 Task: Arrange a 60-minute meeting to evaluate marketing campaign performance.
Action: Mouse moved to (44, 145)
Screenshot: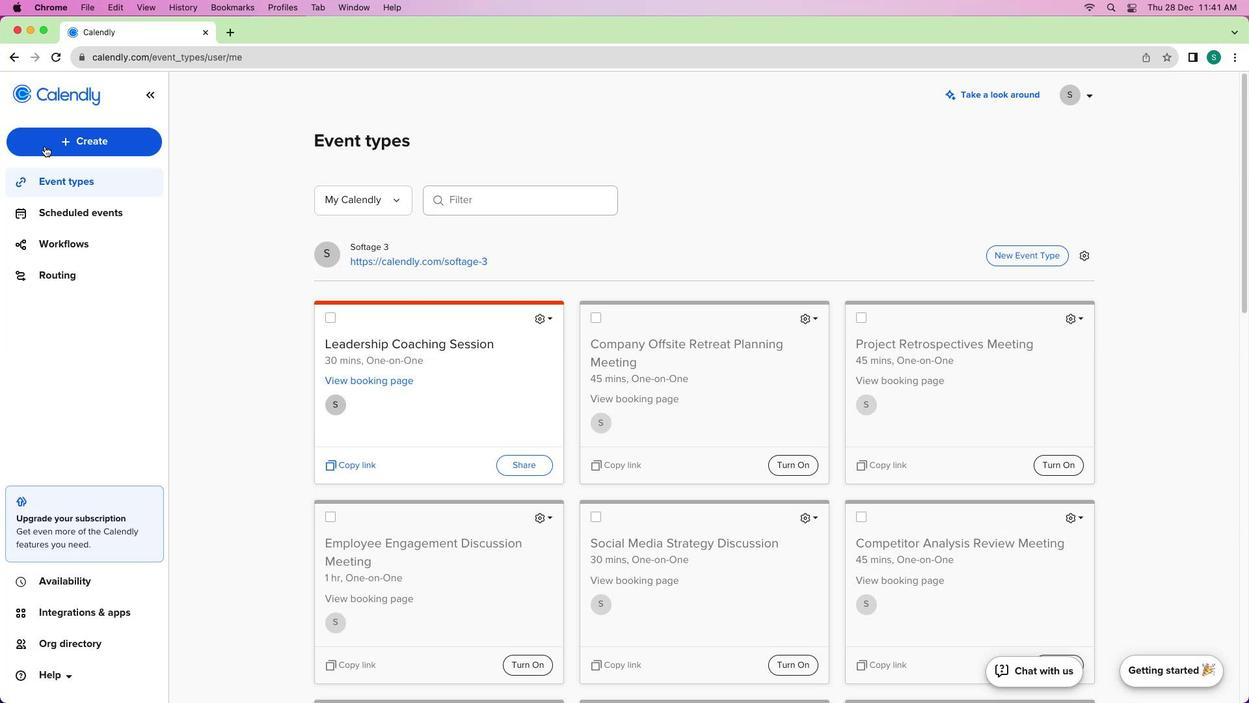 
Action: Mouse pressed left at (44, 145)
Screenshot: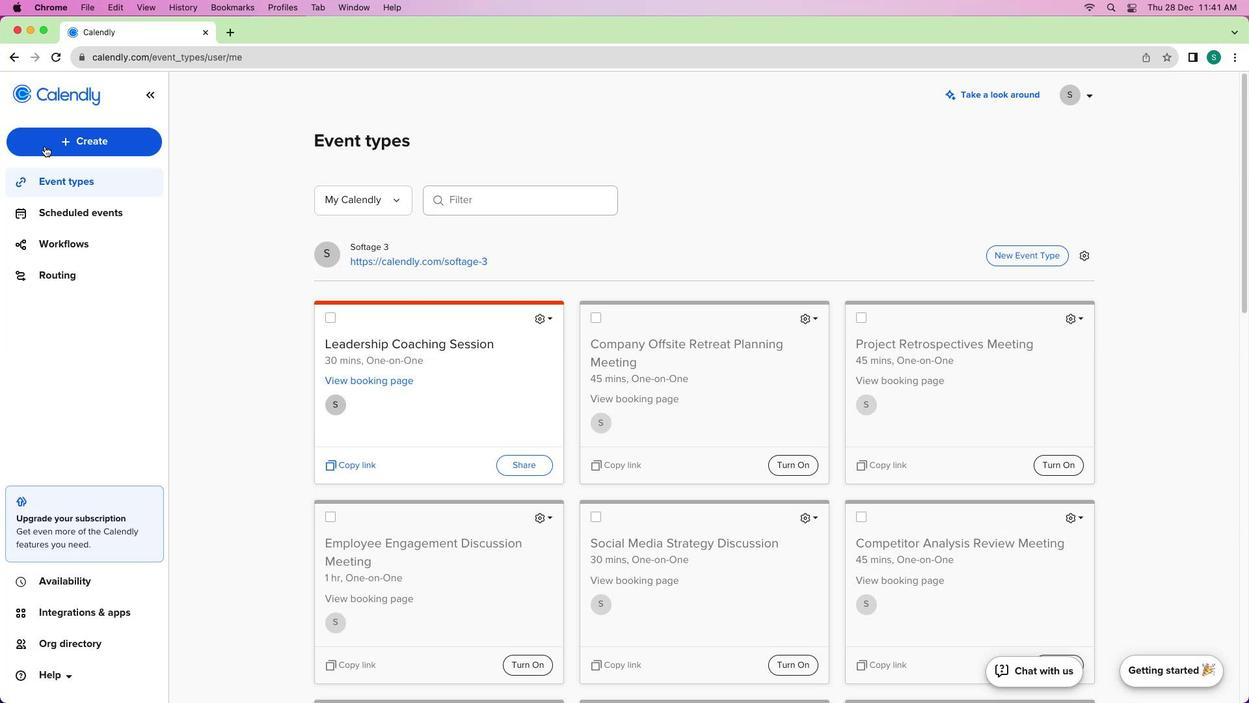 
Action: Mouse moved to (48, 145)
Screenshot: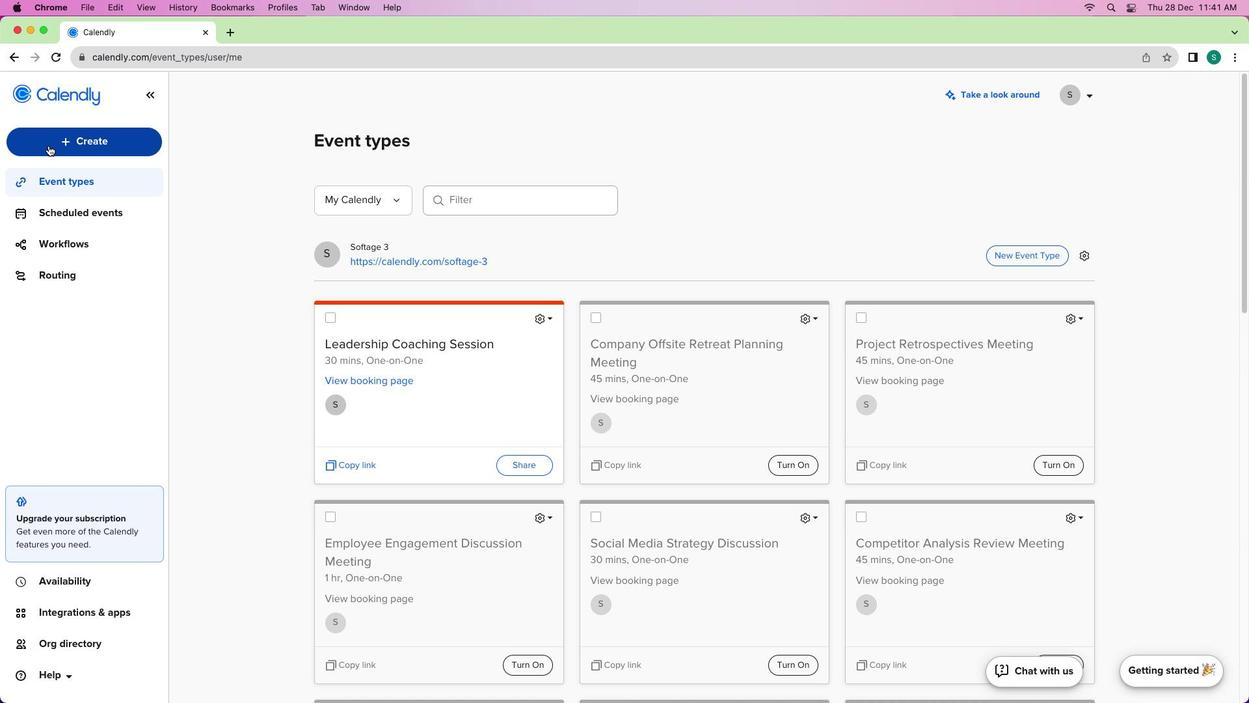 
Action: Mouse pressed left at (48, 145)
Screenshot: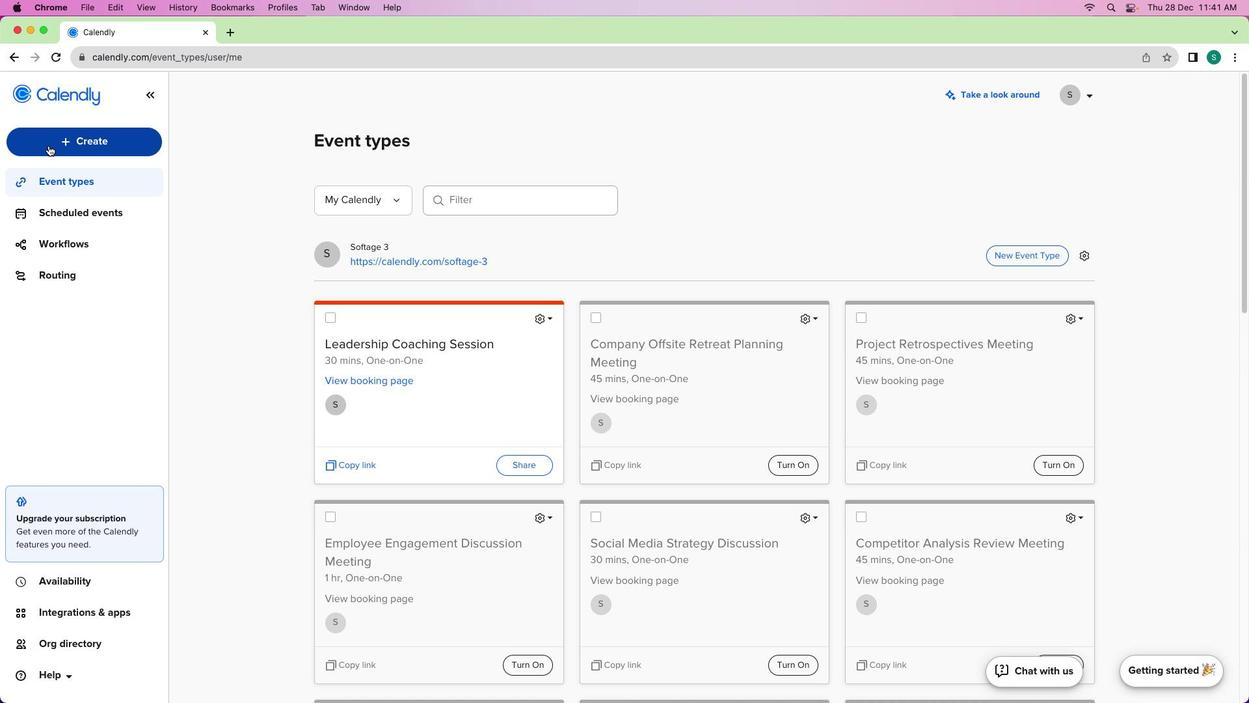 
Action: Mouse moved to (62, 183)
Screenshot: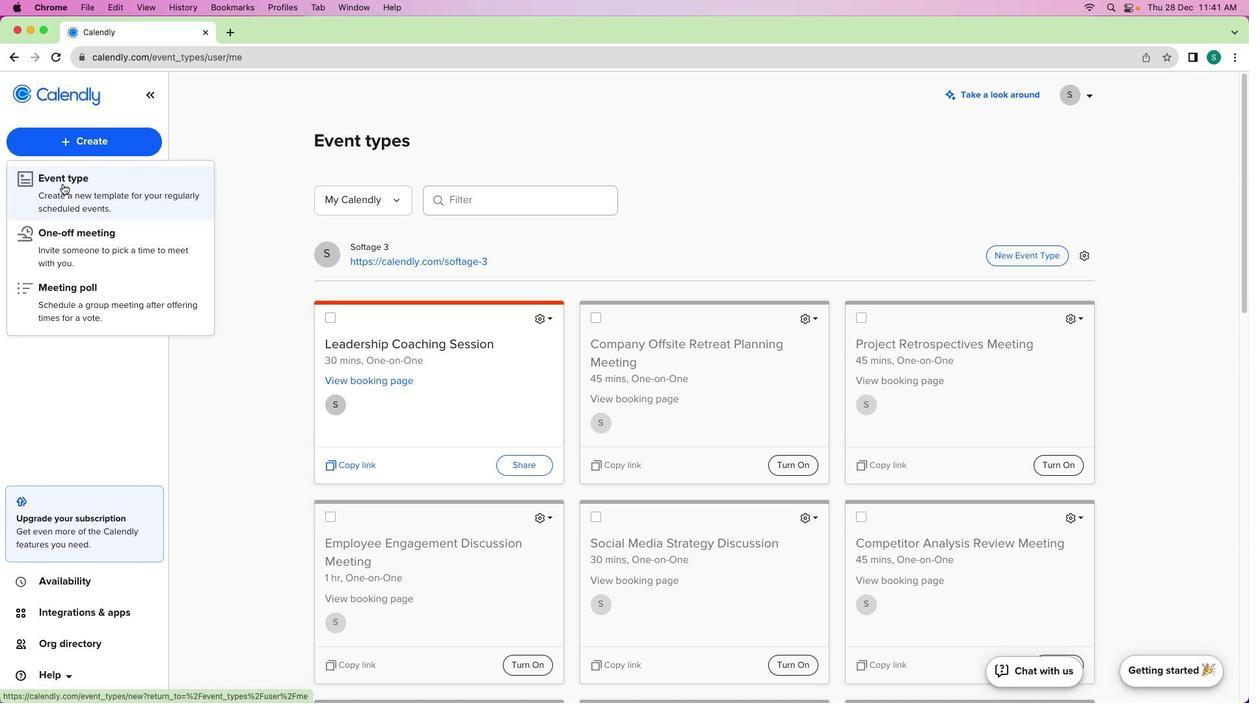 
Action: Mouse pressed left at (62, 183)
Screenshot: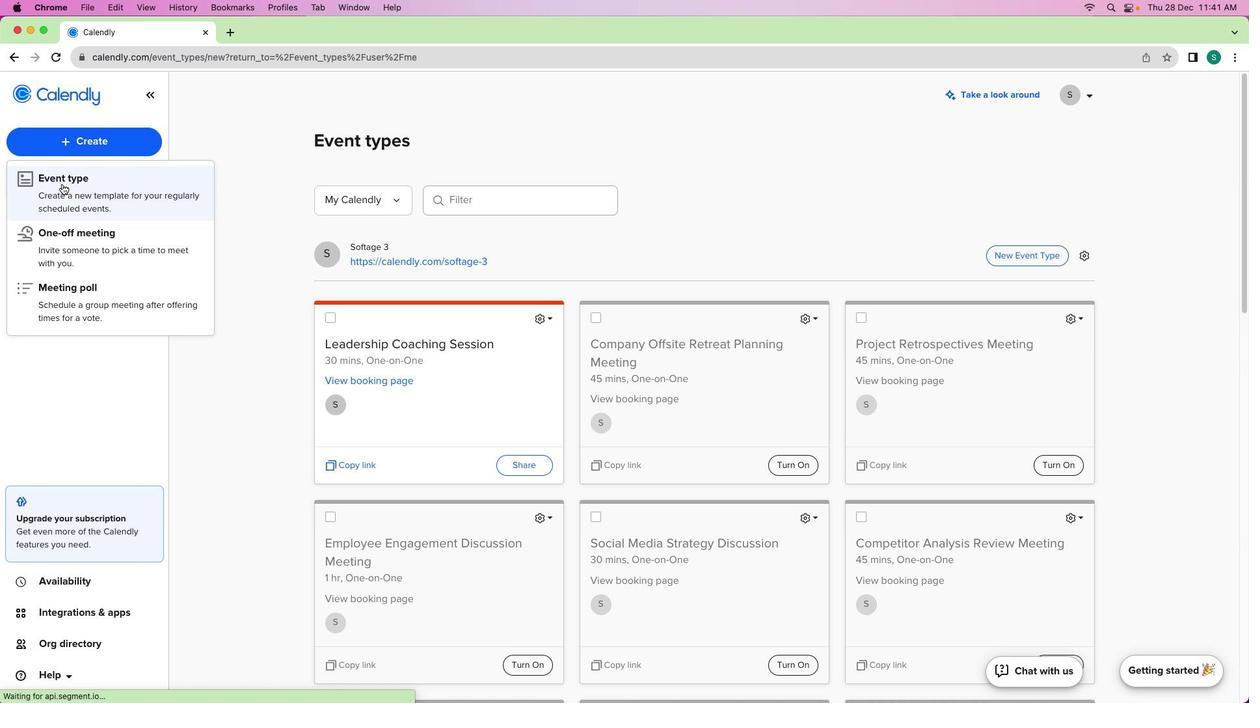 
Action: Mouse moved to (426, 257)
Screenshot: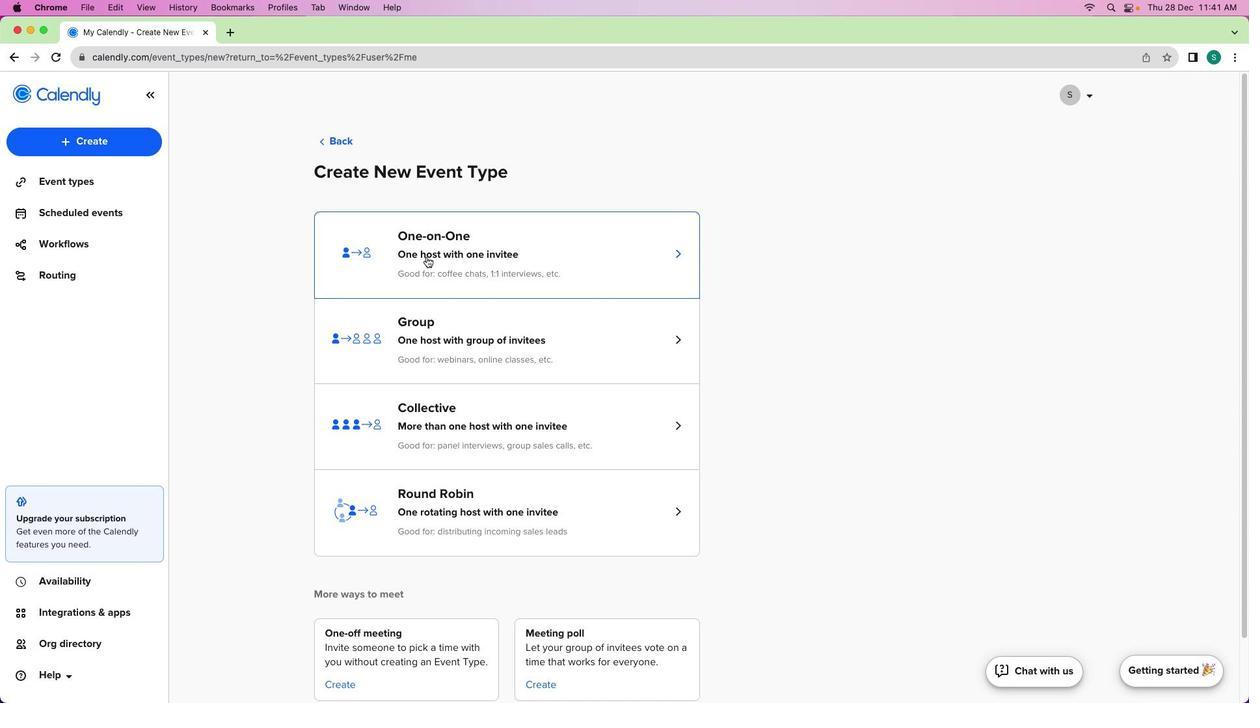 
Action: Mouse pressed left at (426, 257)
Screenshot: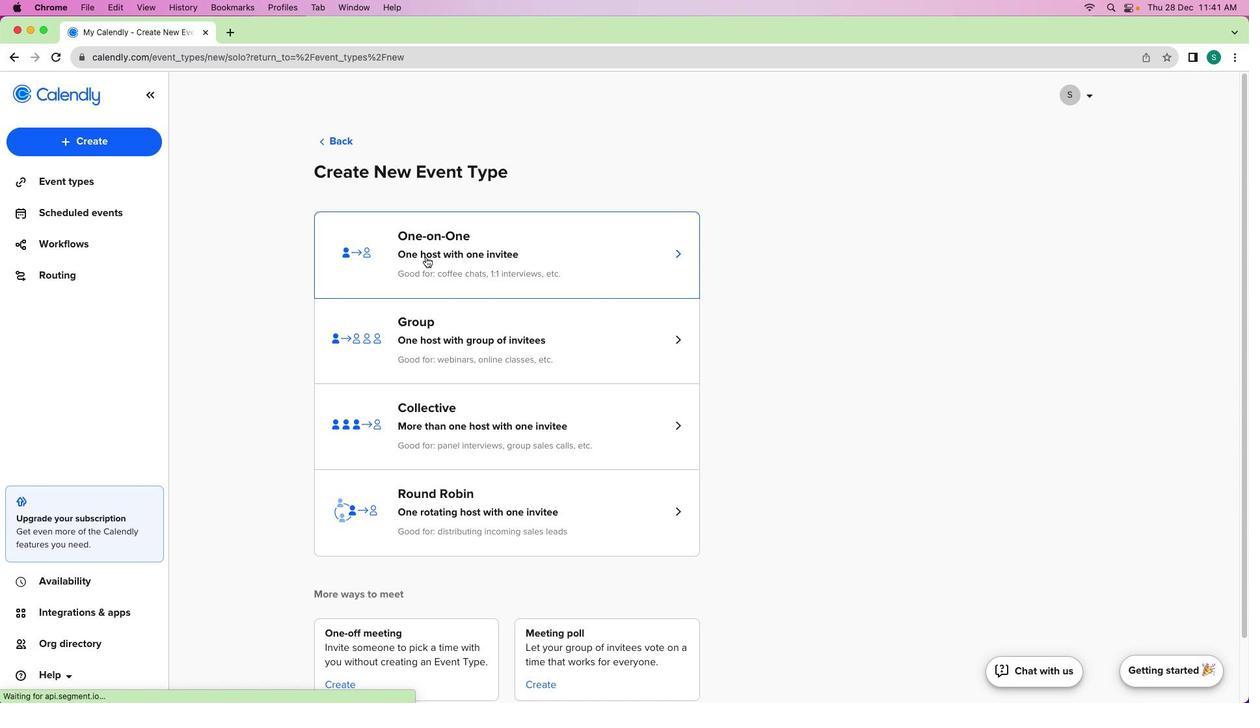
Action: Mouse moved to (116, 197)
Screenshot: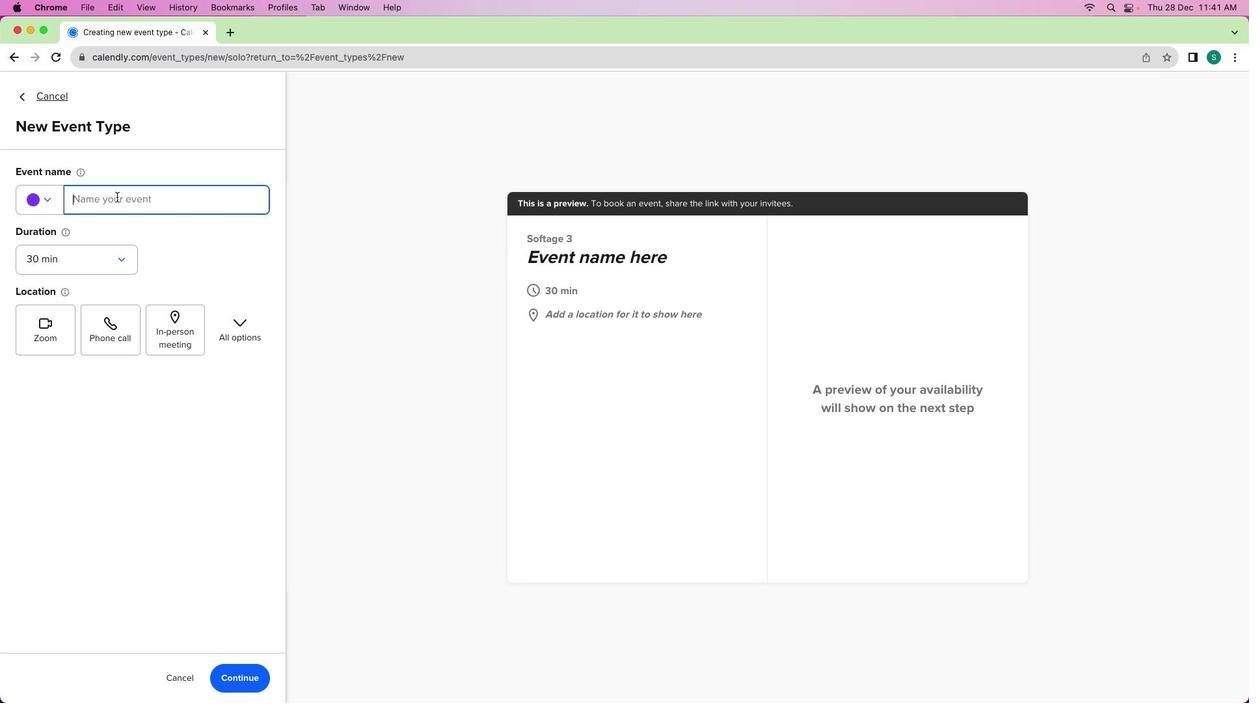 
Action: Mouse pressed left at (116, 197)
Screenshot: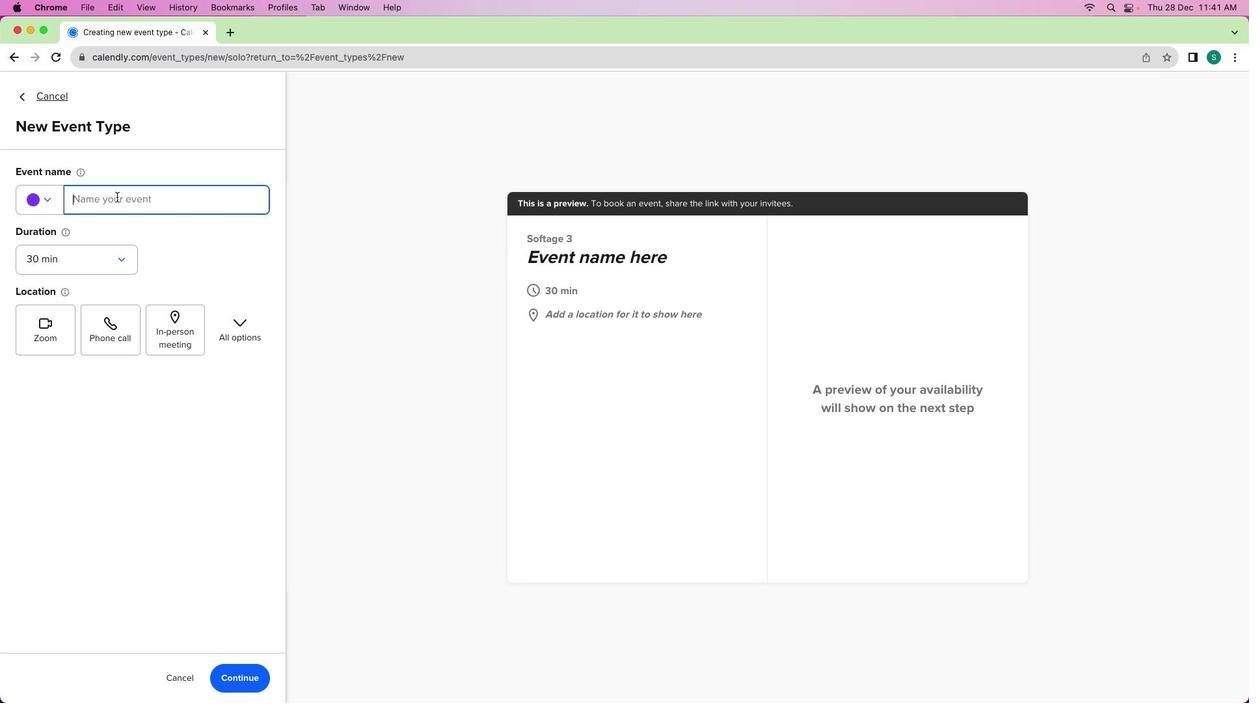 
Action: Mouse moved to (117, 197)
Screenshot: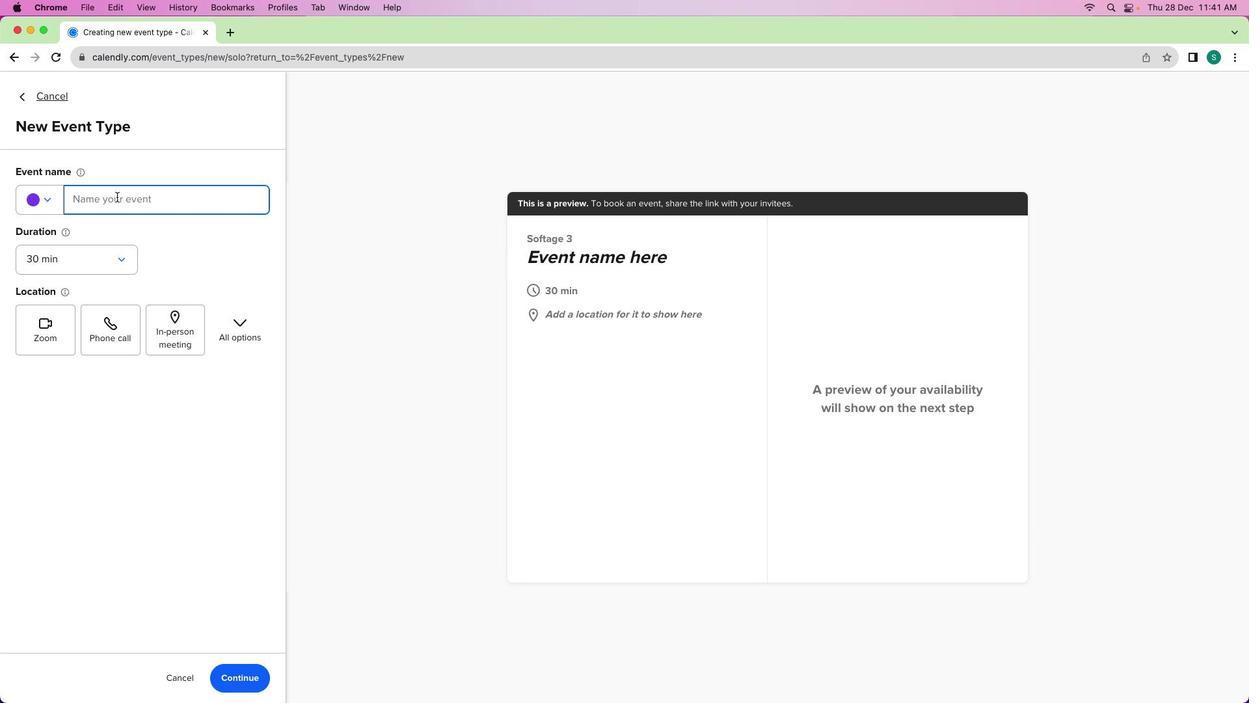 
Action: Key pressed Key.shift'M''a''r''k''e''t''i''n''g'Key.spaceKey.shift'C''a''m''p''a''i''g''n'Key.spaceKey.shift'P''e''r''f''o''r''m''a''n''c''e'Key.spaceKey.shift'E''v''a''l''u''a''t''i''o''n'Key.spaceKey.shift'M''e''e''t''i''n''g'
Screenshot: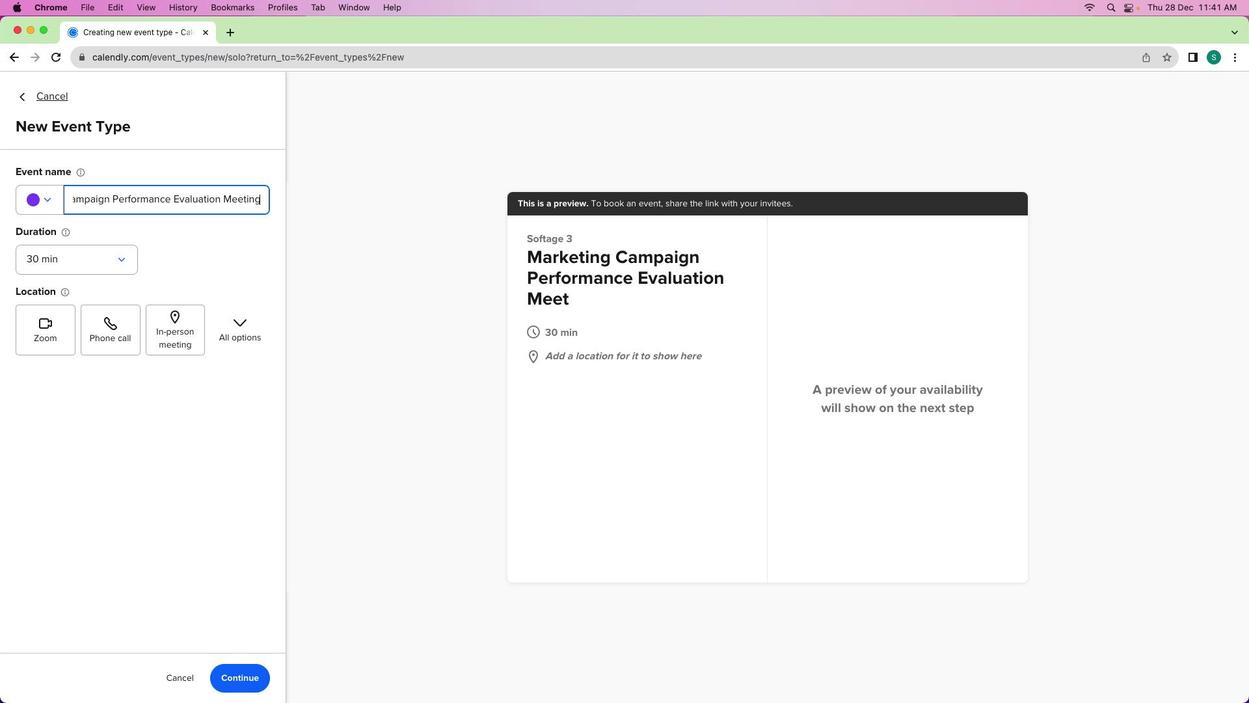 
Action: Mouse moved to (123, 266)
Screenshot: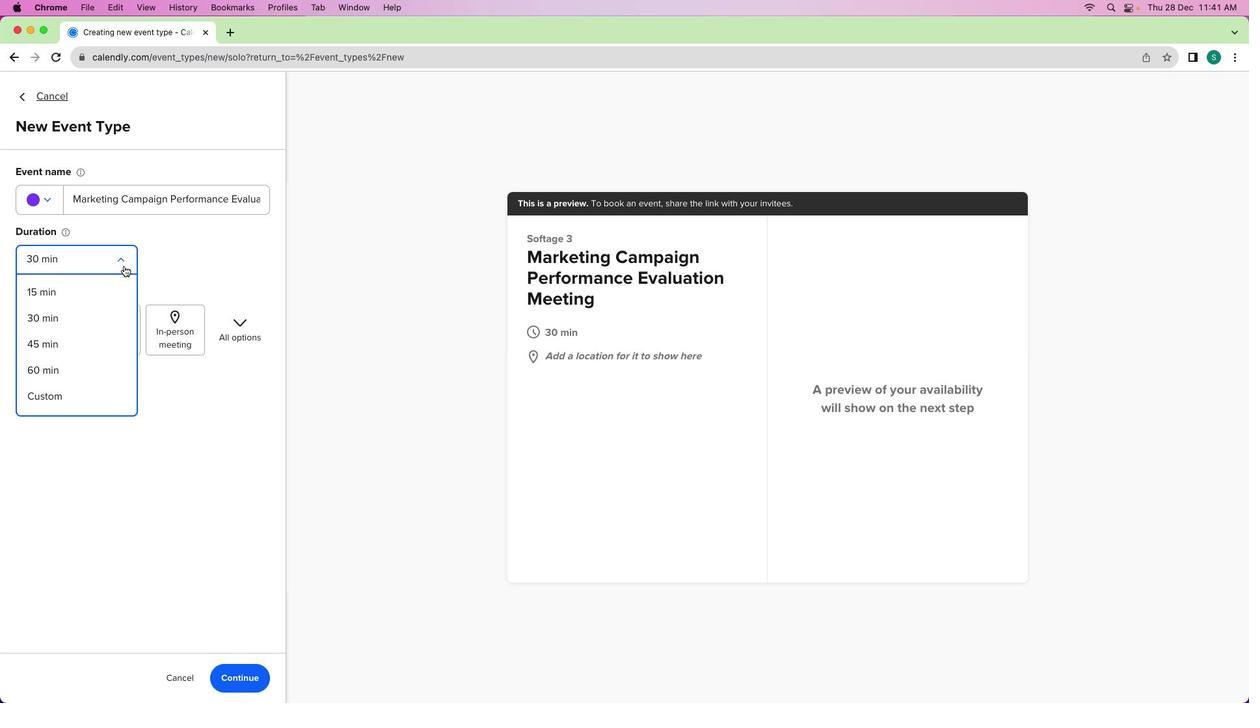 
Action: Mouse pressed left at (123, 266)
Screenshot: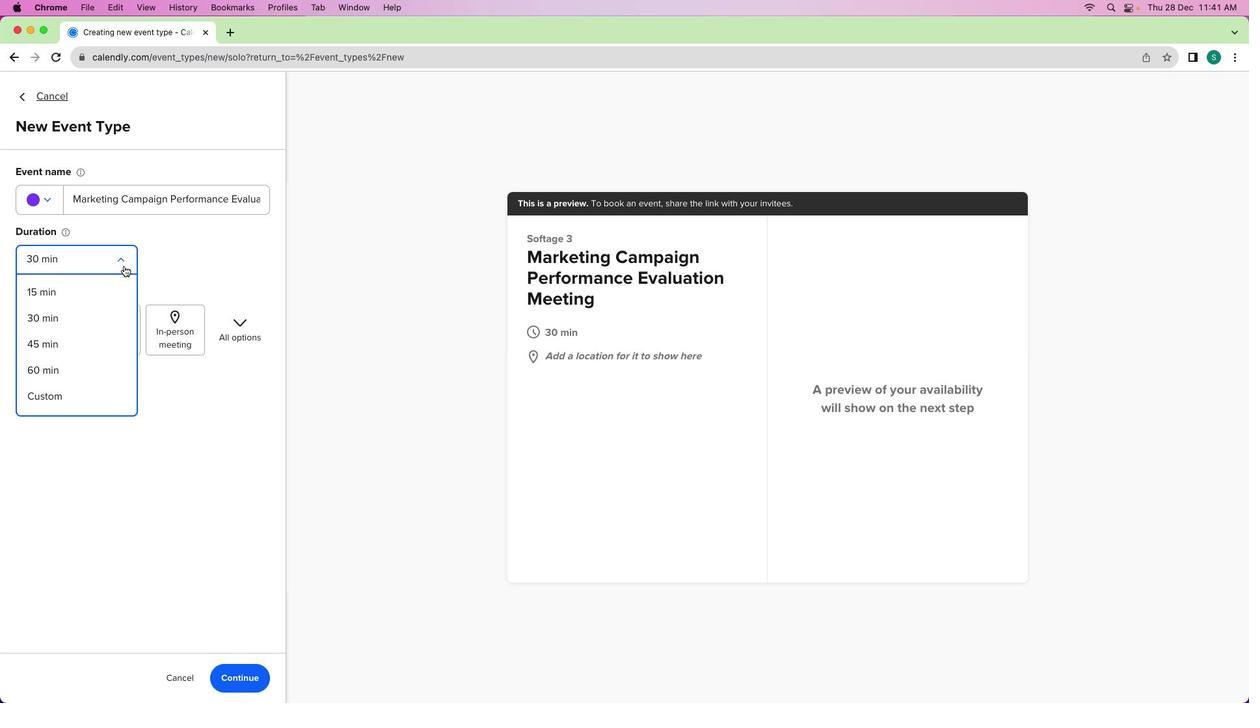 
Action: Mouse moved to (69, 363)
Screenshot: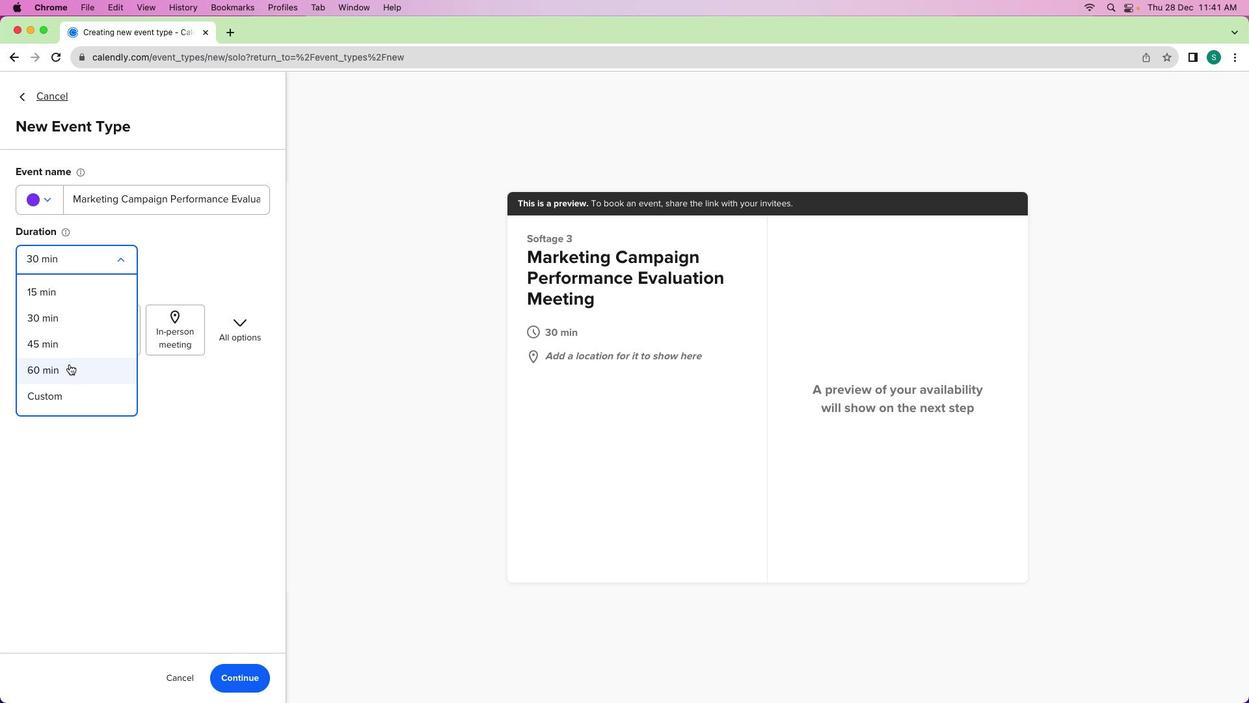 
Action: Mouse pressed left at (69, 363)
Screenshot: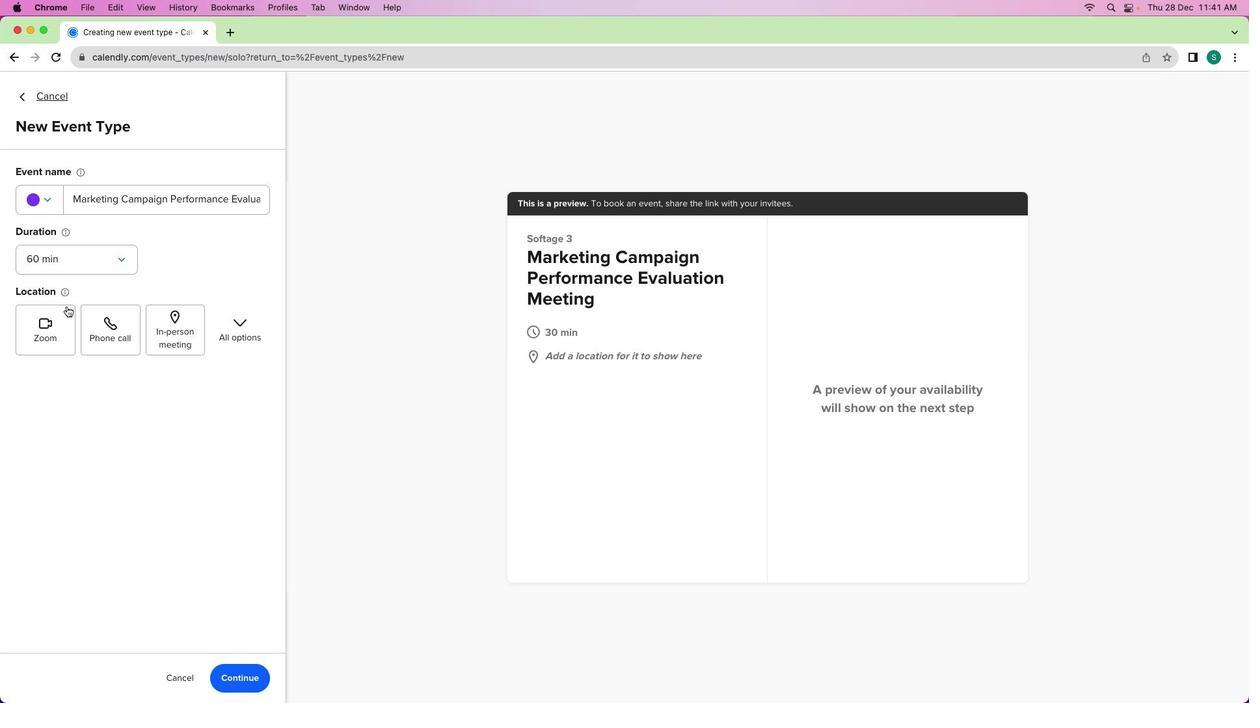 
Action: Mouse moved to (41, 203)
Screenshot: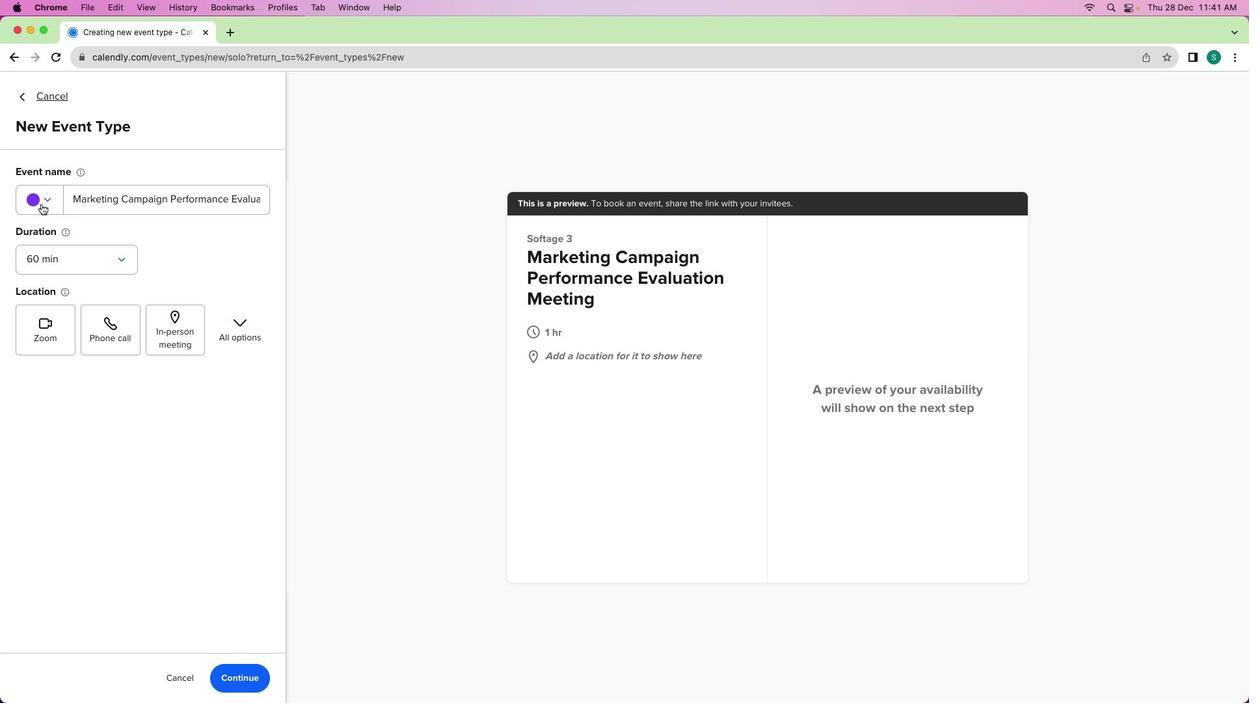 
Action: Mouse pressed left at (41, 203)
Screenshot: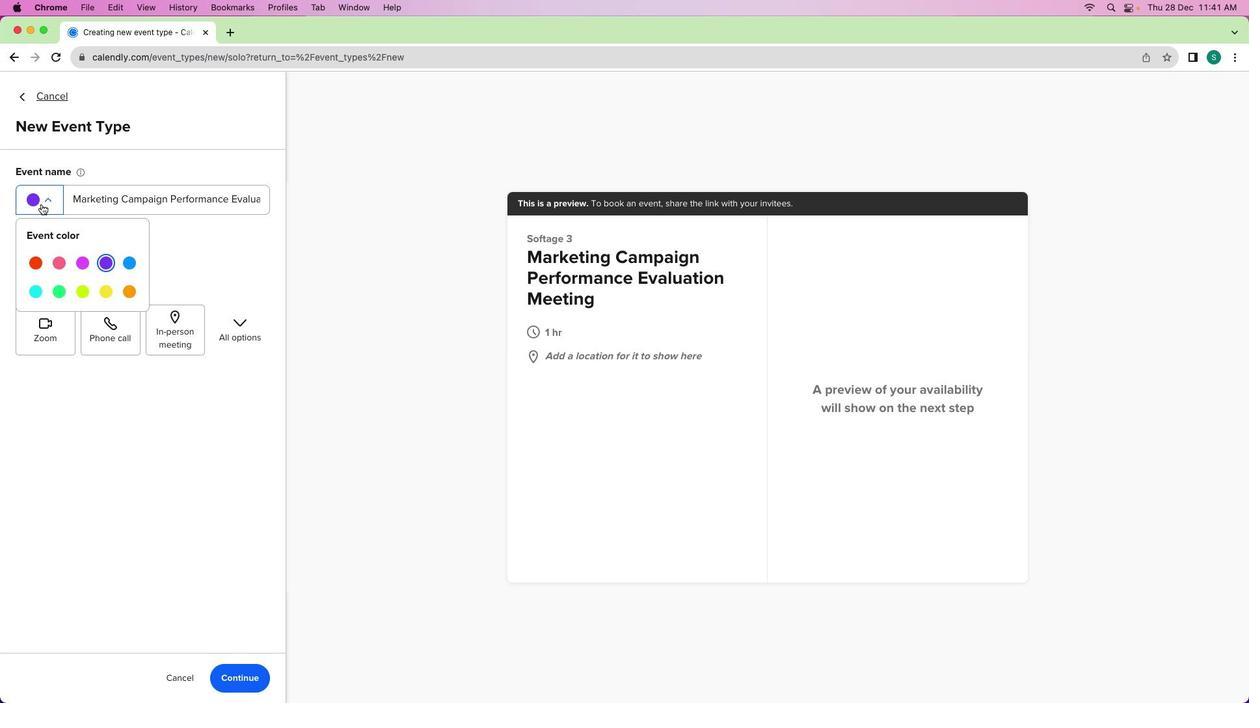 
Action: Mouse moved to (136, 292)
Screenshot: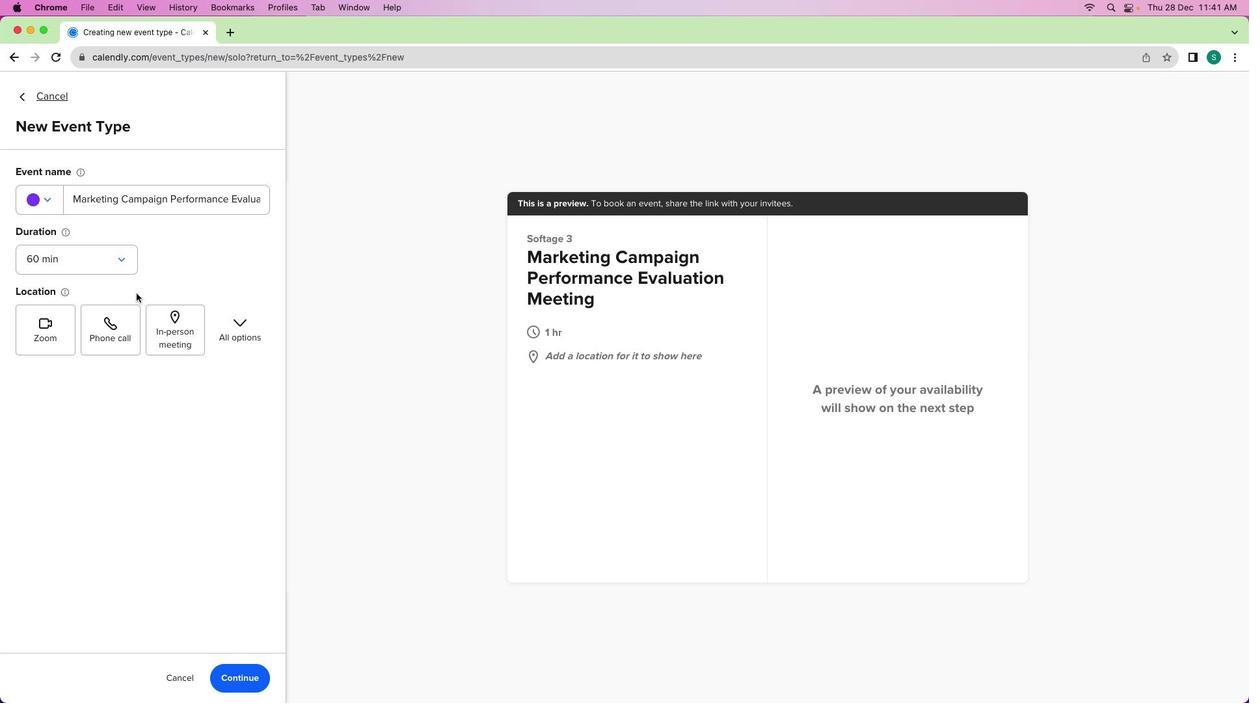 
Action: Mouse pressed left at (136, 292)
Screenshot: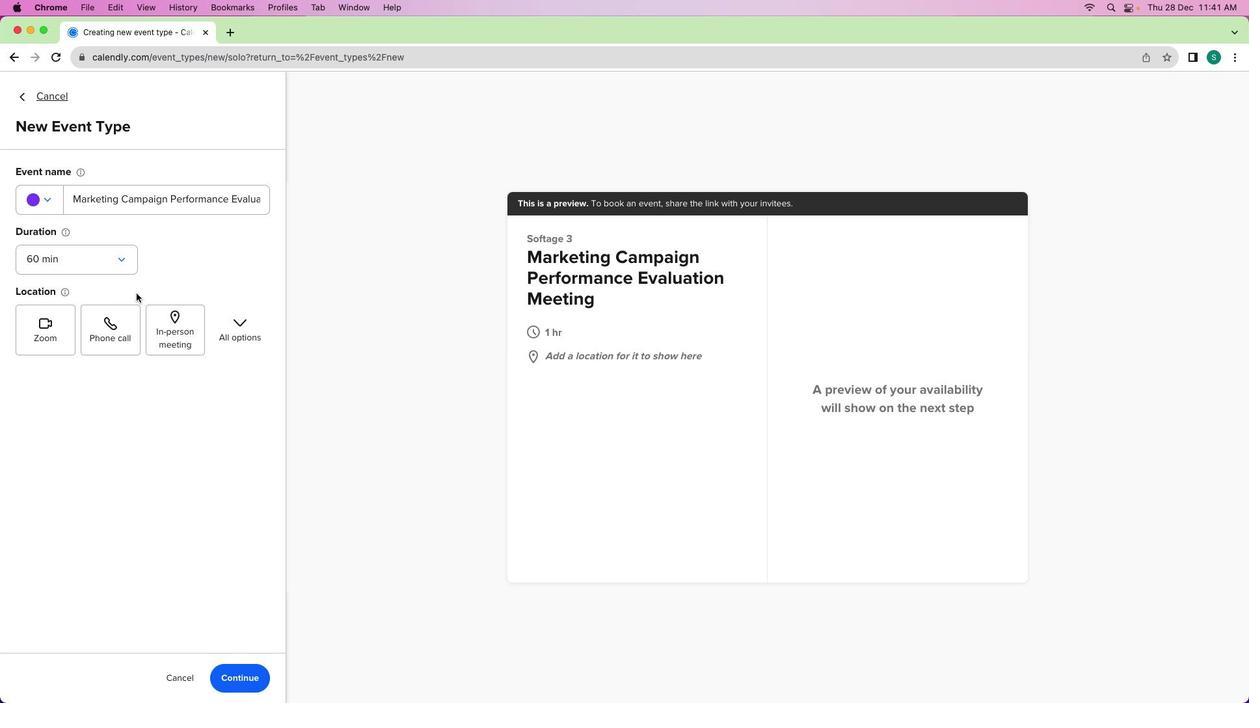 
Action: Mouse moved to (45, 199)
Screenshot: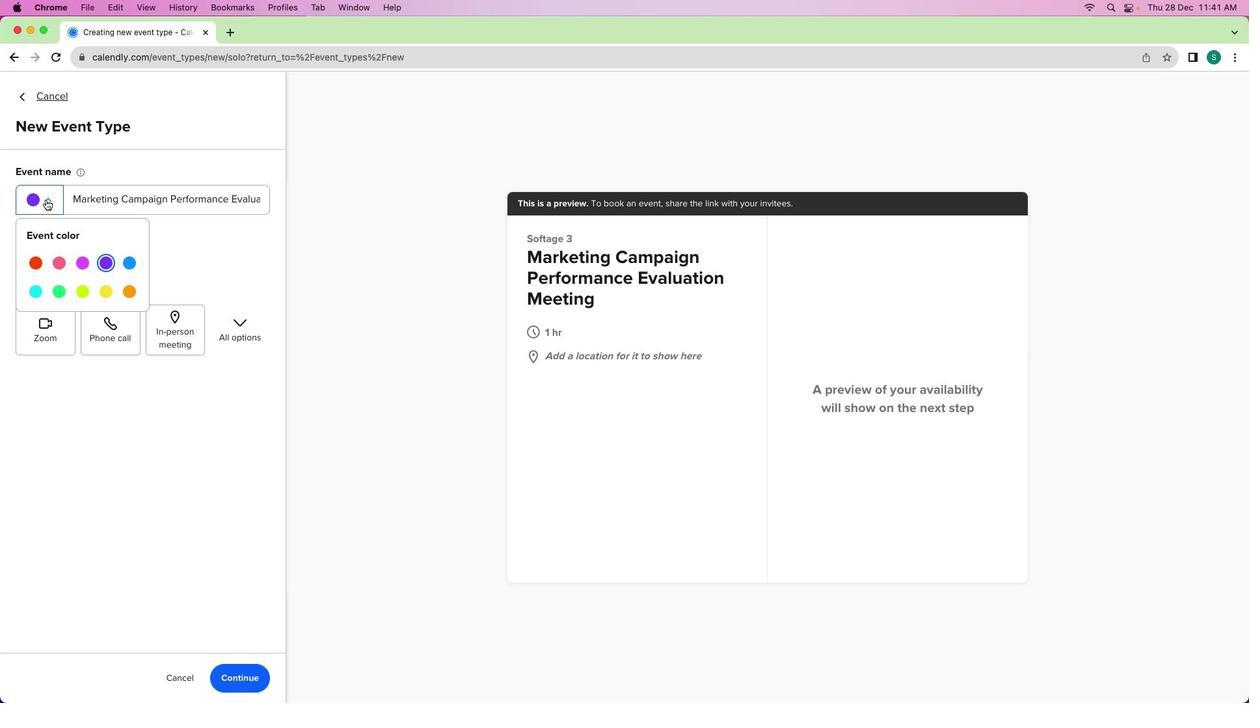
Action: Mouse pressed left at (45, 199)
Screenshot: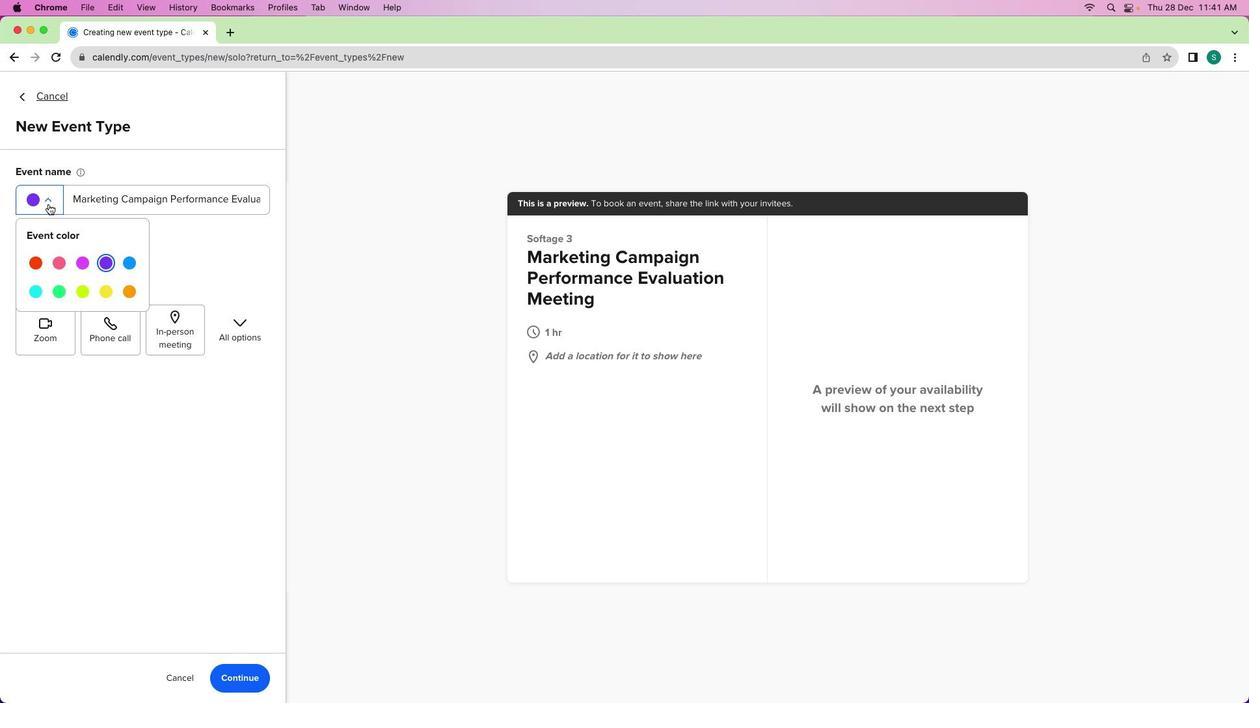 
Action: Mouse moved to (126, 294)
Screenshot: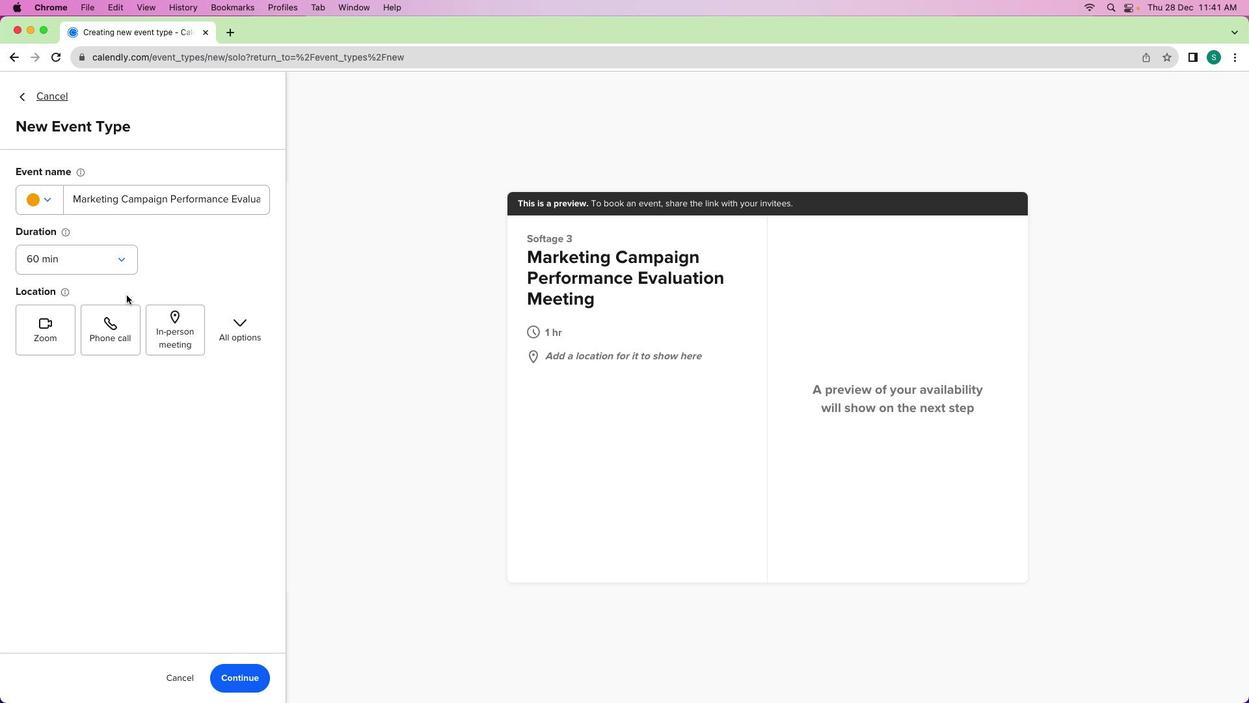 
Action: Mouse pressed left at (126, 294)
Screenshot: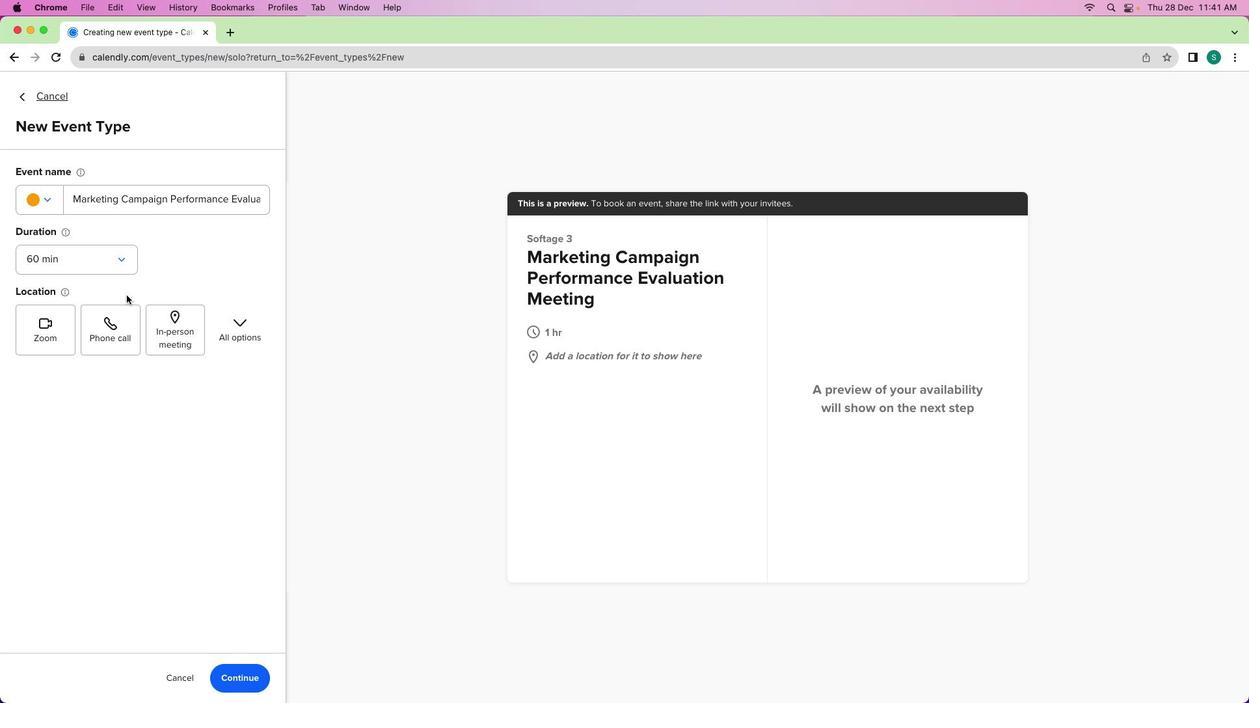
Action: Mouse moved to (36, 346)
Screenshot: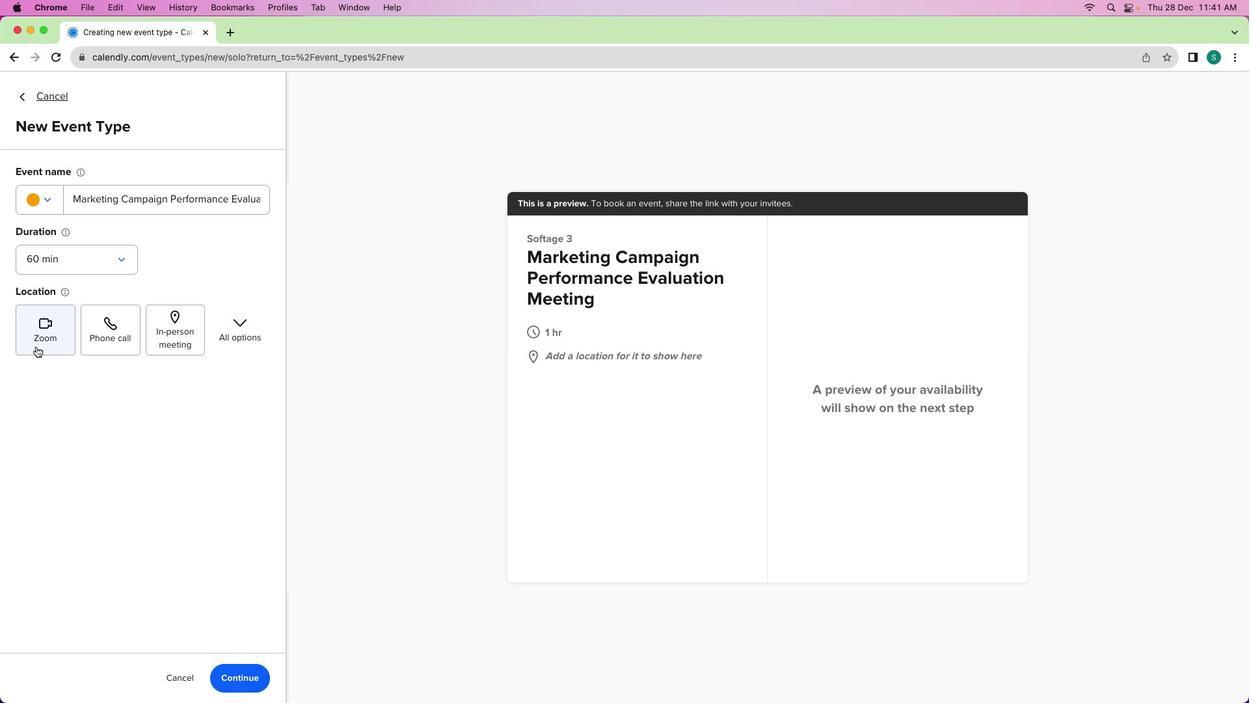 
Action: Mouse pressed left at (36, 346)
Screenshot: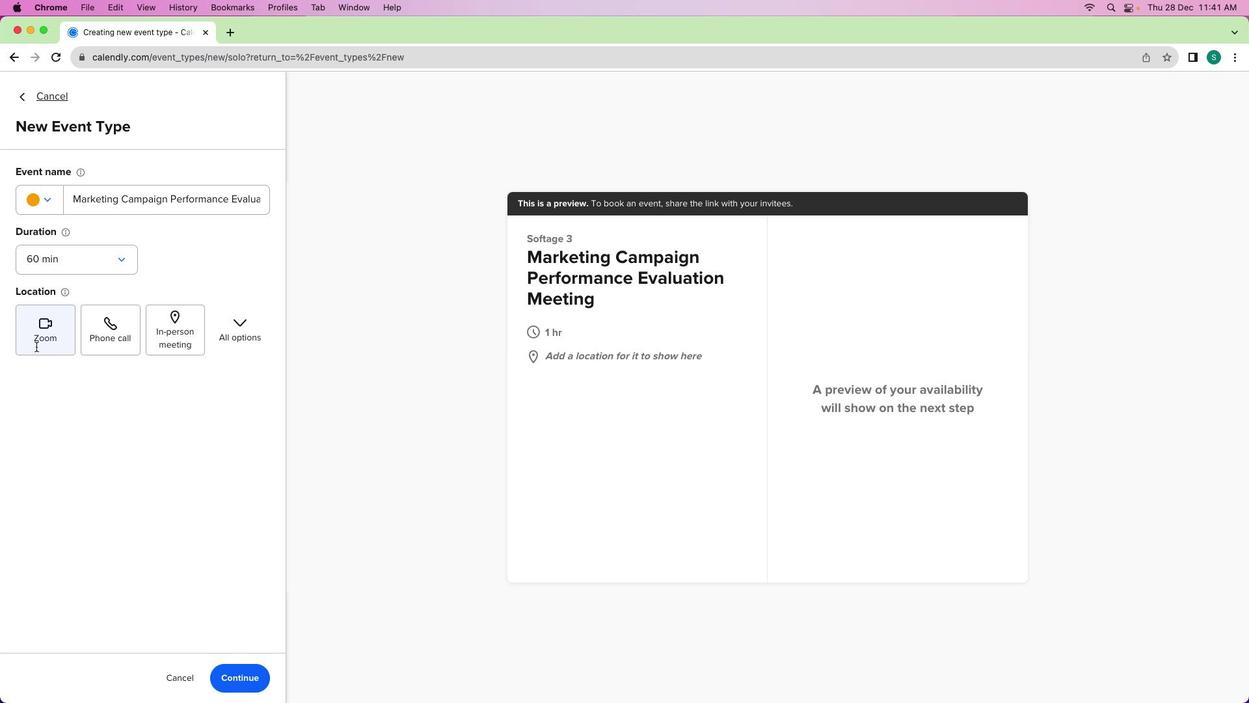 
Action: Mouse moved to (252, 679)
Screenshot: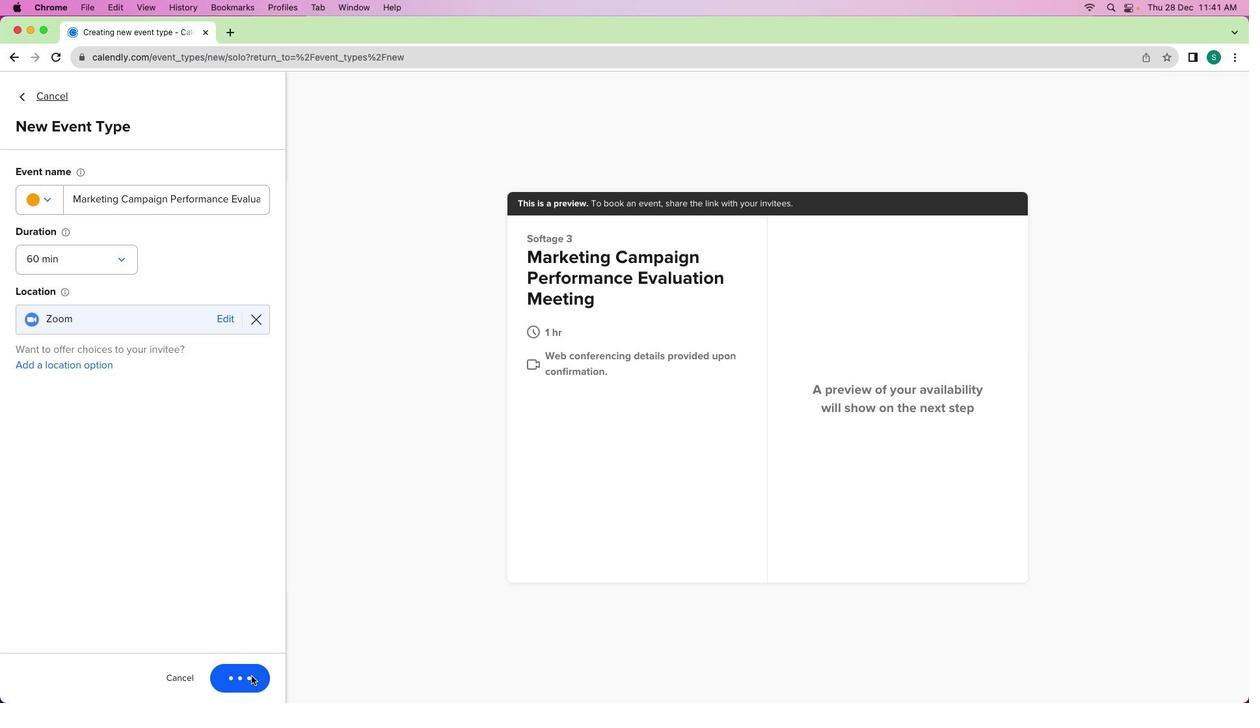 
Action: Mouse pressed left at (252, 679)
Screenshot: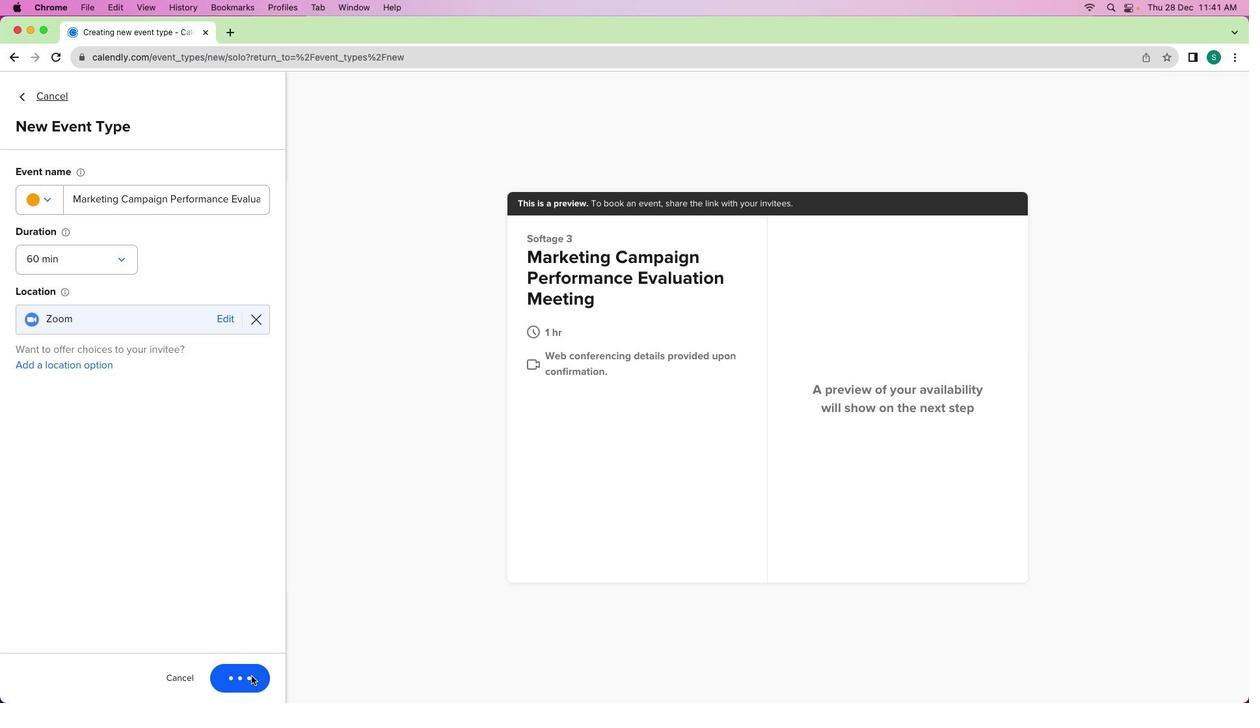 
Action: Mouse moved to (197, 216)
Screenshot: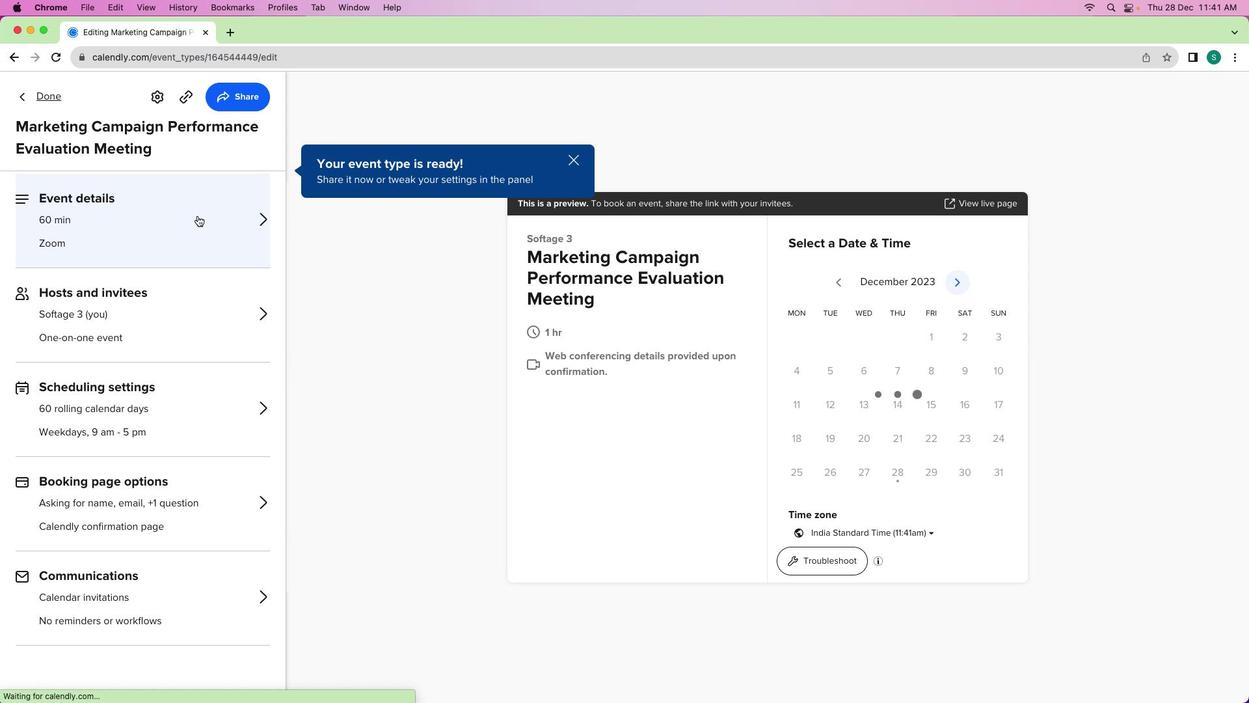 
Action: Mouse pressed left at (197, 216)
Screenshot: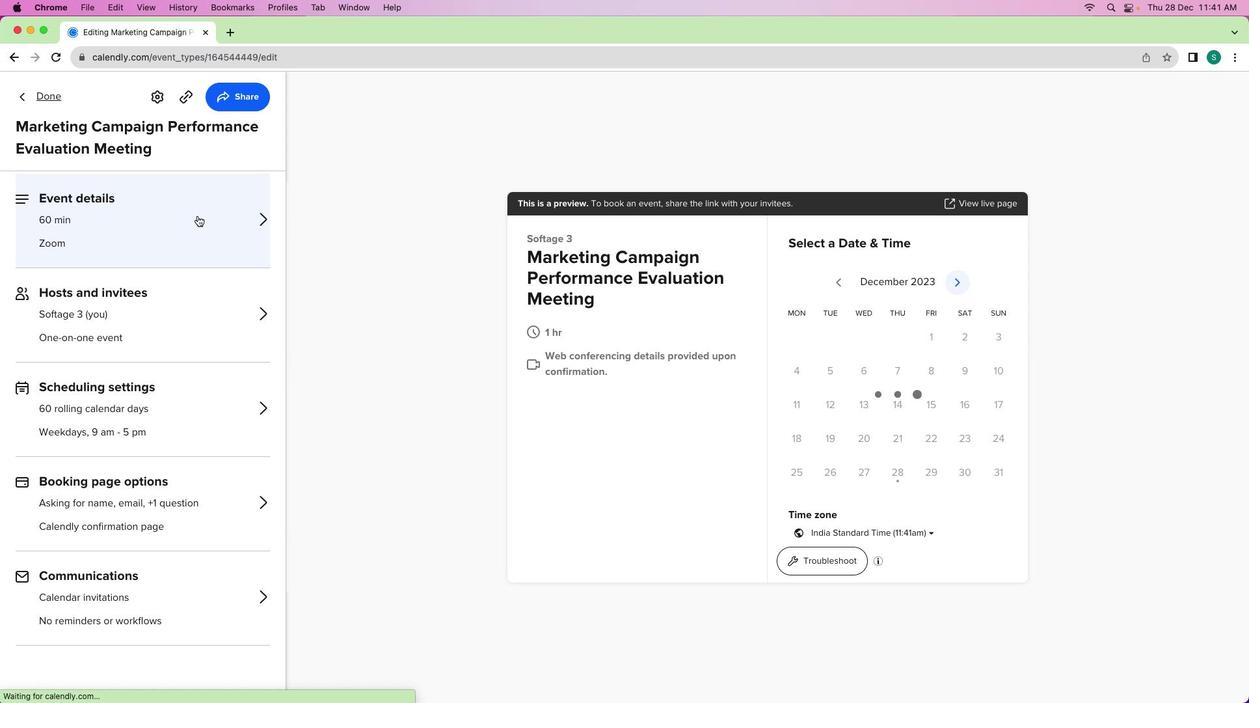 
Action: Mouse moved to (94, 456)
Screenshot: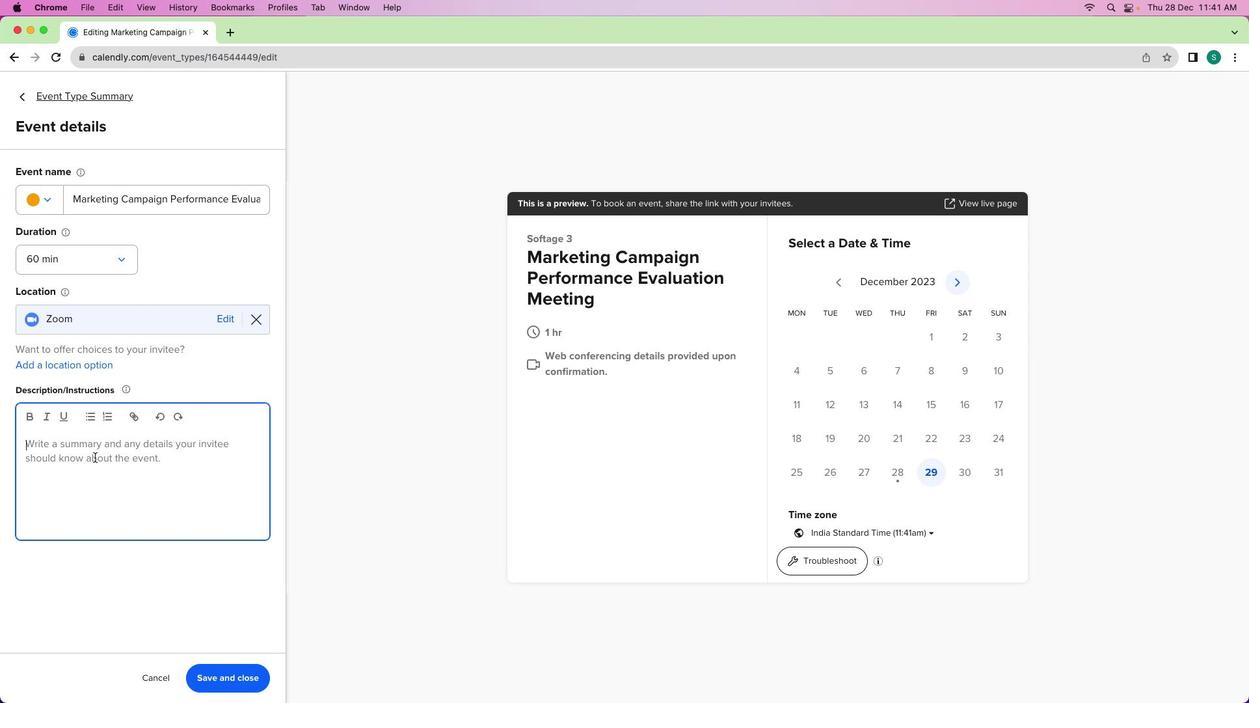 
Action: Mouse pressed left at (94, 456)
Screenshot: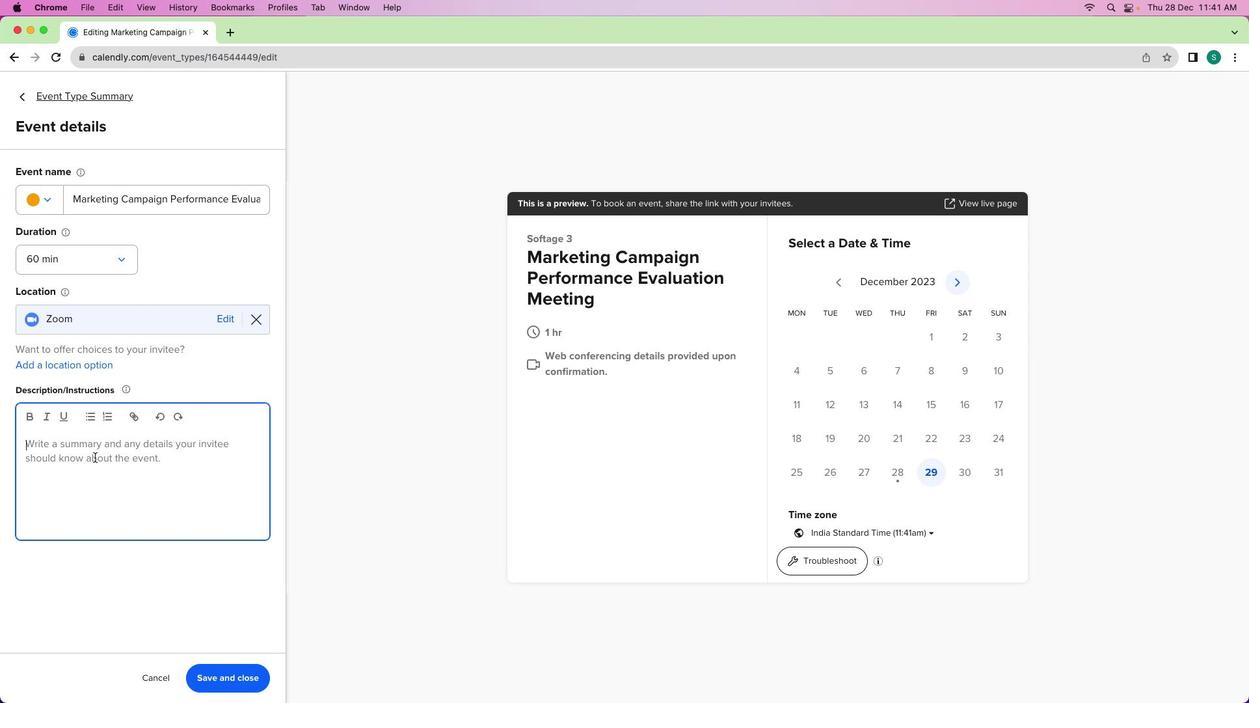 
Action: Key pressed Key.shift'I'Key.space'i''n''v''i''t''e'Key.space'y''o''u'Key.space't''o'Key.space'a'Key.space'c''o''m''p''r''e''h''e''n''i'Key.backspace's''i''v''e'Key.space'7'Key.backspace'6''0''-''m''i''n''u''t''e'Key.space'm''e''e''t''i''n''g'Key.space'f''o''c''u''s''e''d'Key.space'o''n'Key.space'e''v''a''l''u''a''t''i''n''g'Key.space't''h''e'Key.space'p''e''r''f''o''r''m''a''n''c''e'Key.space'o''f'Key.space'o''u''r'Key.space'r''e''c''e''n''t'Key.space'm''a''r''k''e''t''i''n''g'Key.space'c''a''m''p''a''i''g''n''s''.'Key.spaceKey.shift'I''n'Key.space't''h''i''s'Key.space's''e''s''s''i''o''n'','Key.space'w''e'Key.space'w''i''l''l'Key.space'r''e''v''i''e''w'Key.space'k''e''y'Key.space'm''e''t''r''i''c''s'','Key.space'a''n''a''l''y''z''e'Key.space'r''e''s''u''l''t''s'','Key.space'a''n''d'Key.space'd''i''s''c''u''s''s'Key.space'i''n''s''i''g''h''t''s'Key.space't''o'Key.space'r''e''f''i''n''e'Key.space'o''u''r'Key.space'f''u''t''u''r''e'Key.space'm''a''r''k''e''t''i''n''g'Key.space's''t''r''a''t''e''g''i''e''s''.'
Screenshot: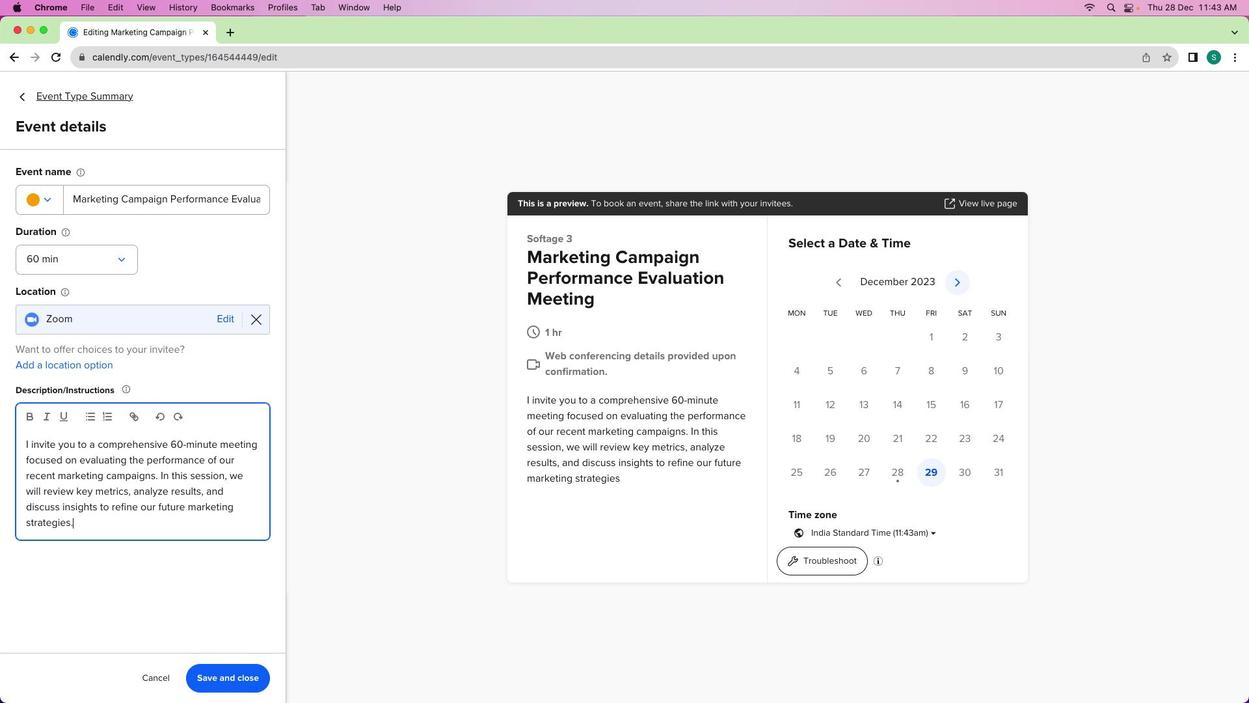 
Action: Mouse moved to (234, 677)
Screenshot: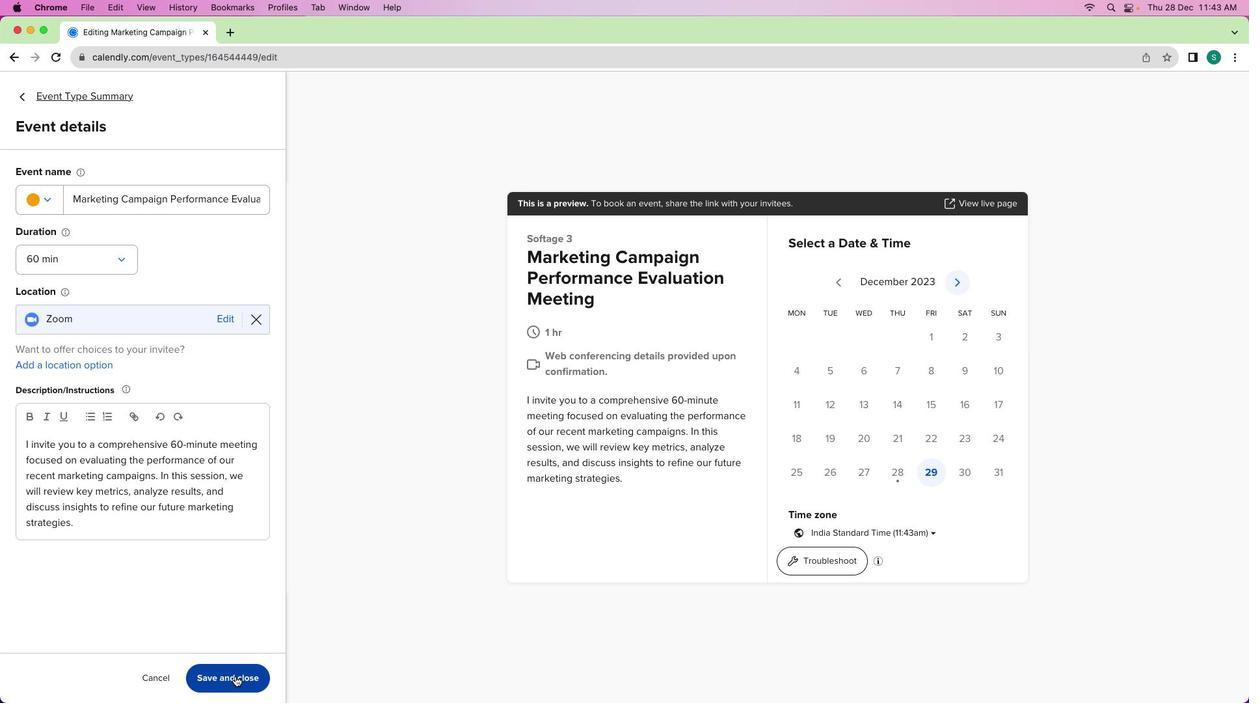 
Action: Mouse pressed left at (234, 677)
Screenshot: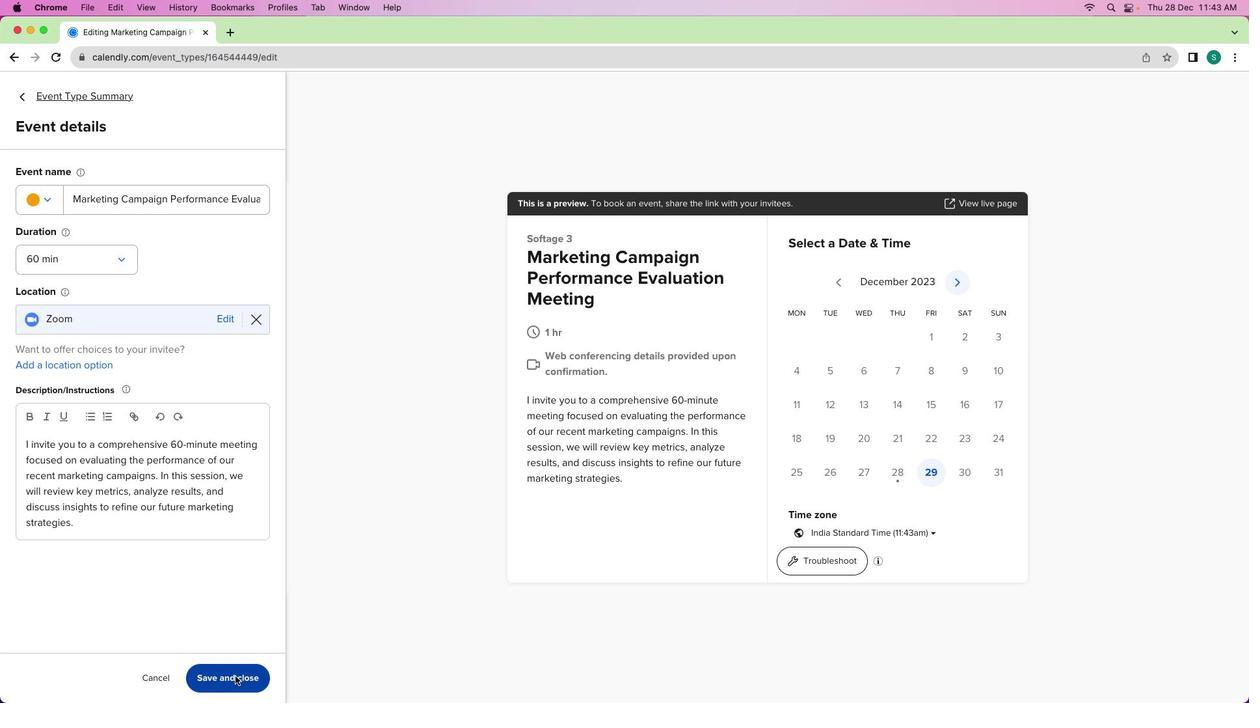 
Action: Mouse moved to (44, 100)
Screenshot: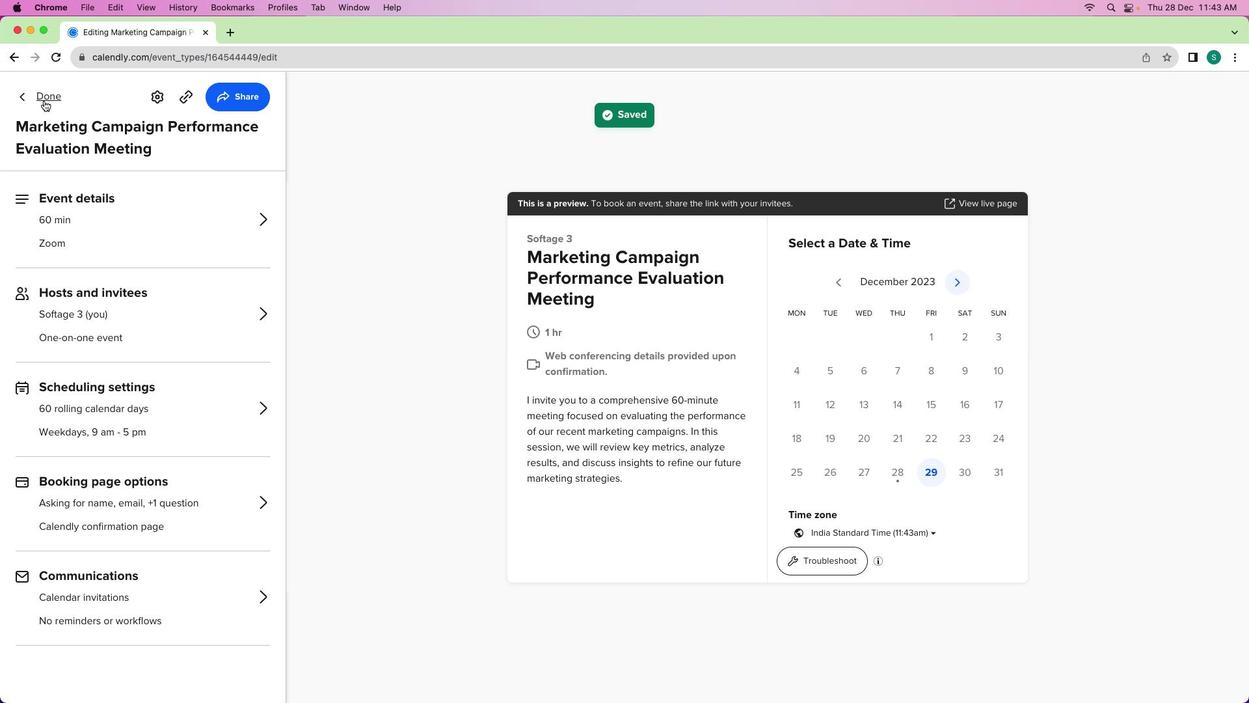 
Action: Mouse pressed left at (44, 100)
Screenshot: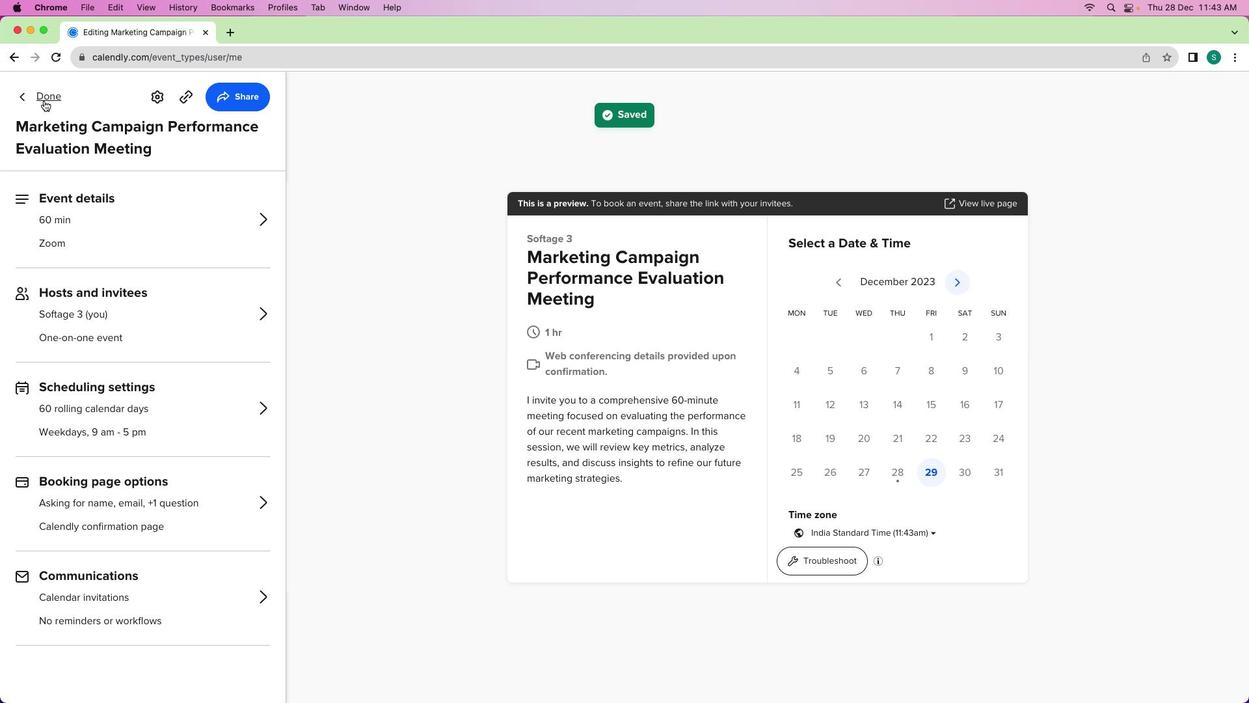 
Action: Mouse moved to (436, 369)
Screenshot: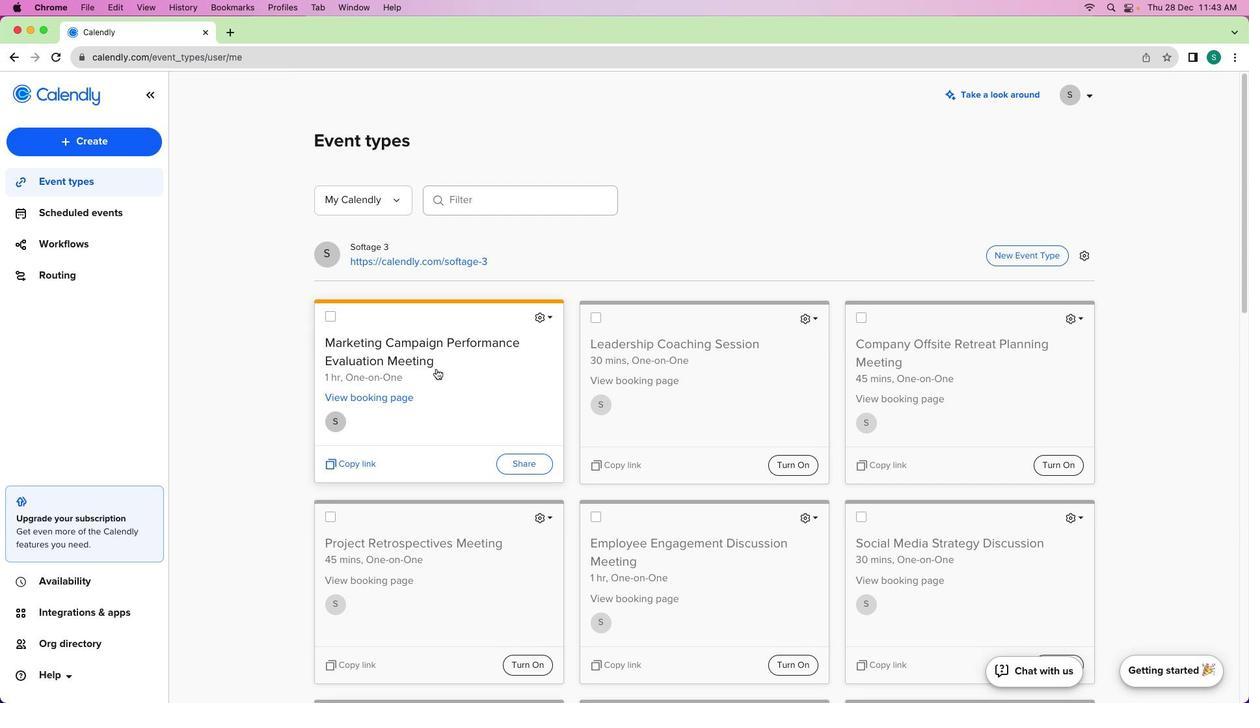 
